 Task: Add the task  Integrate website with customer relationship management (CRM) systems to the section Code Standardization Sprint in the project AgileMission and add a Due Date to the respective task as 2024/05/14
Action: Mouse moved to (602, 536)
Screenshot: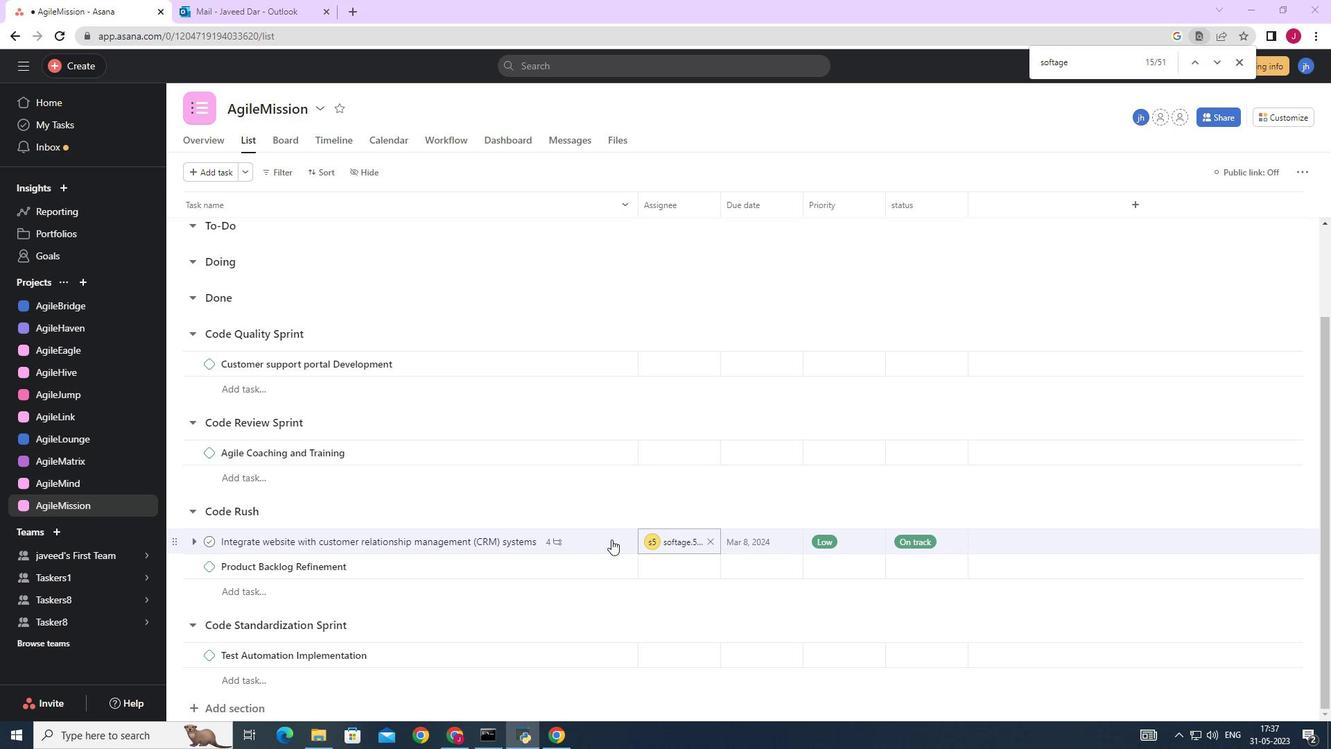 
Action: Mouse pressed left at (602, 536)
Screenshot: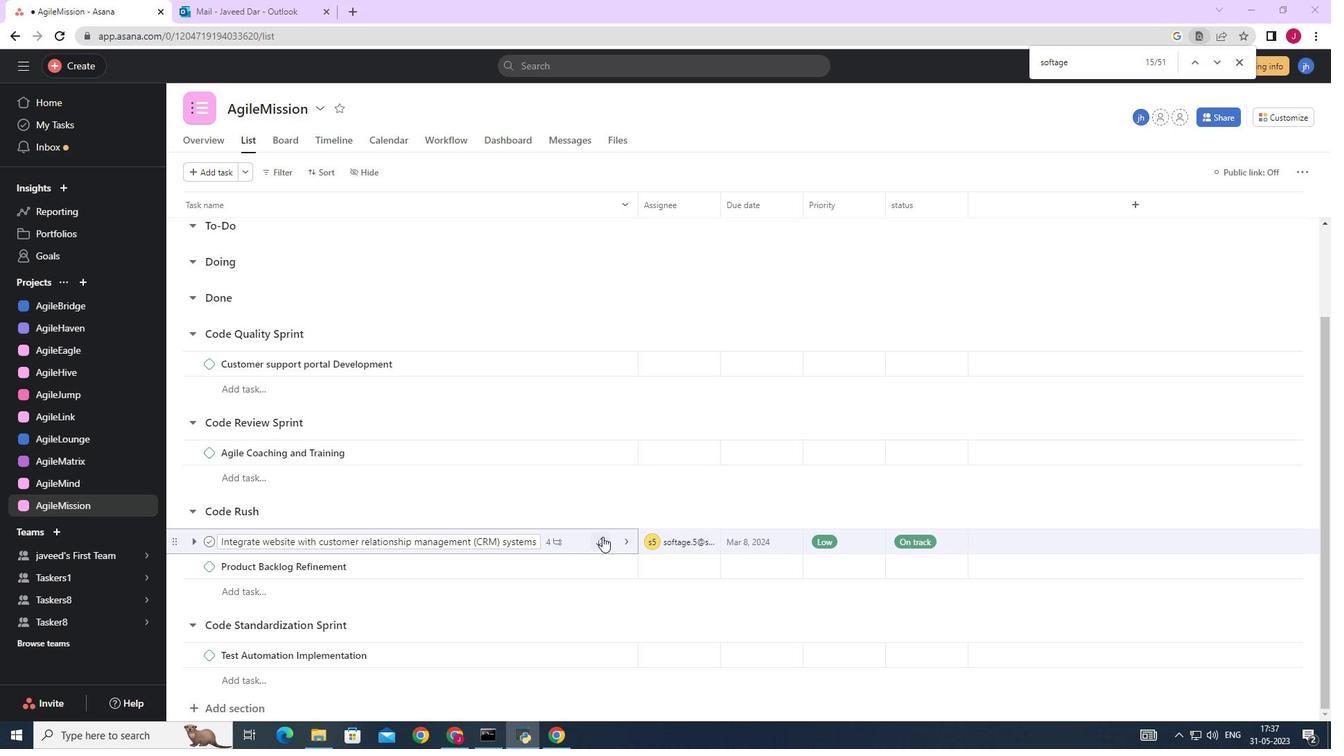 
Action: Mouse moved to (531, 511)
Screenshot: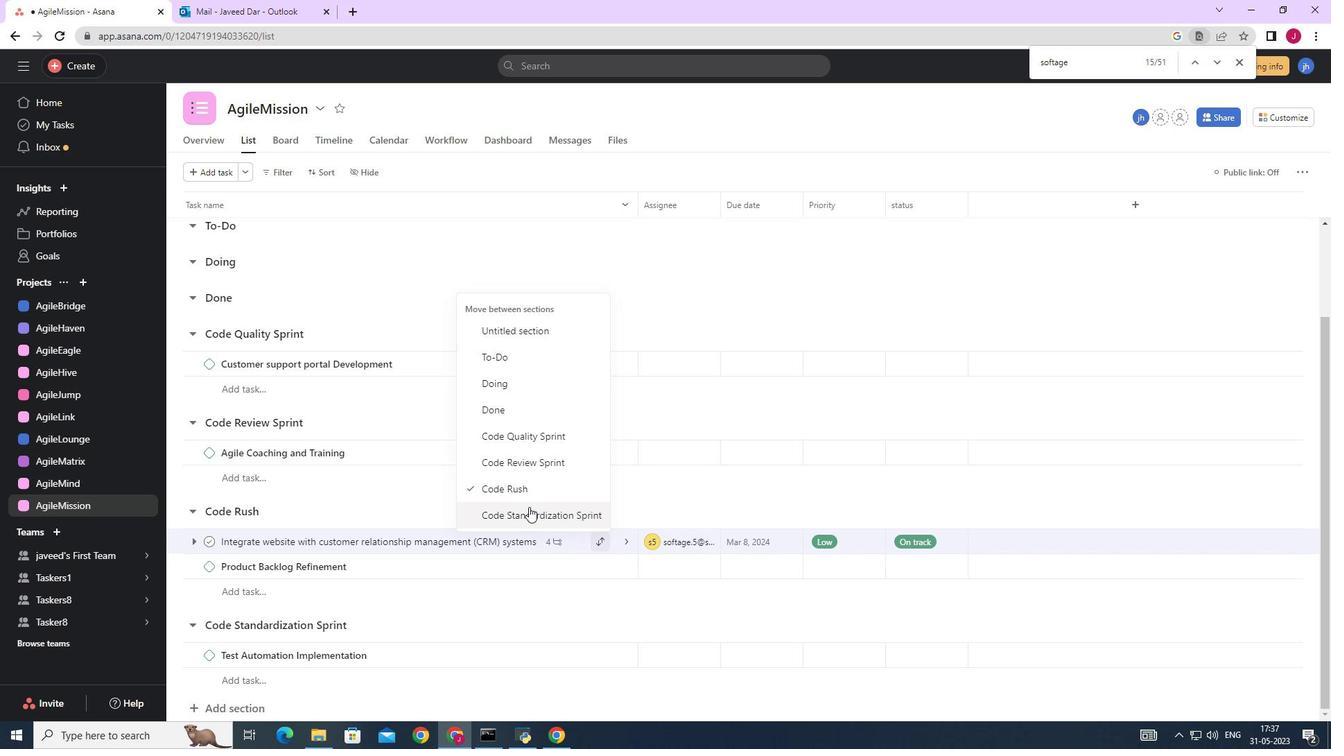 
Action: Mouse pressed left at (531, 511)
Screenshot: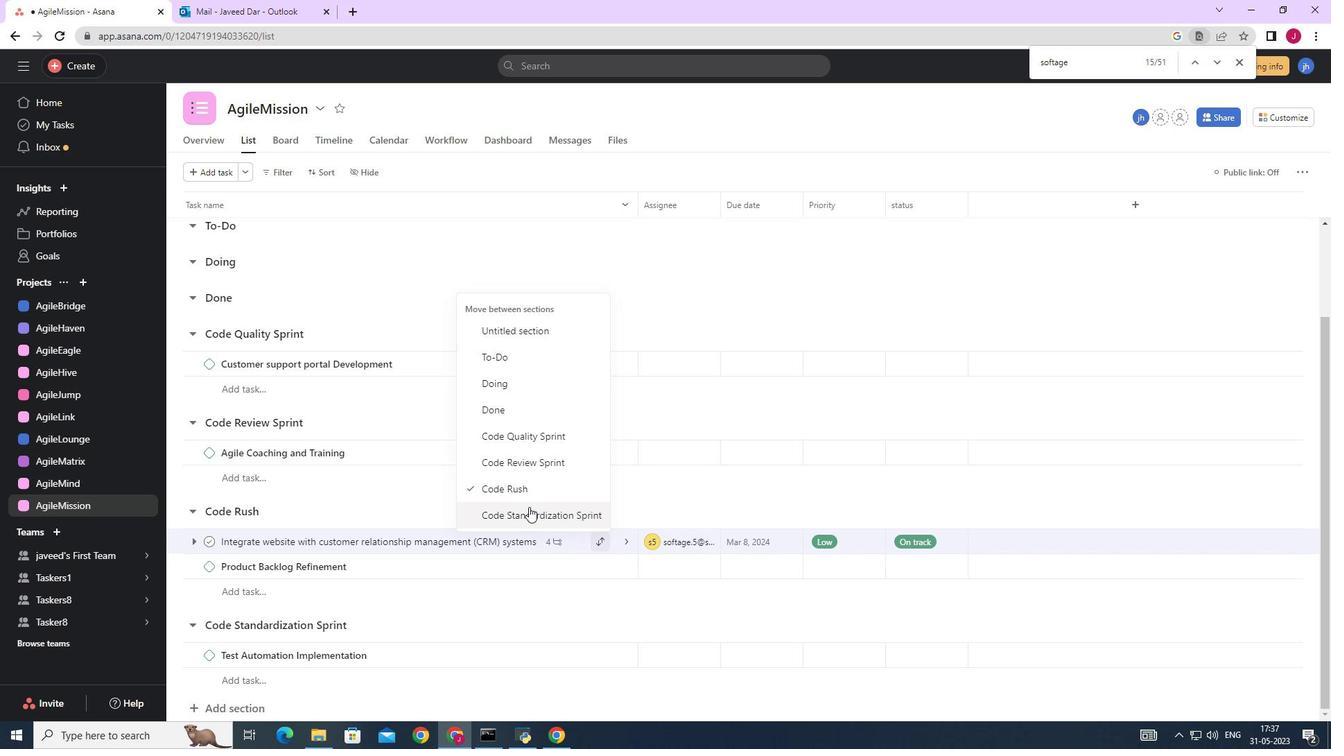 
Action: Mouse moved to (794, 626)
Screenshot: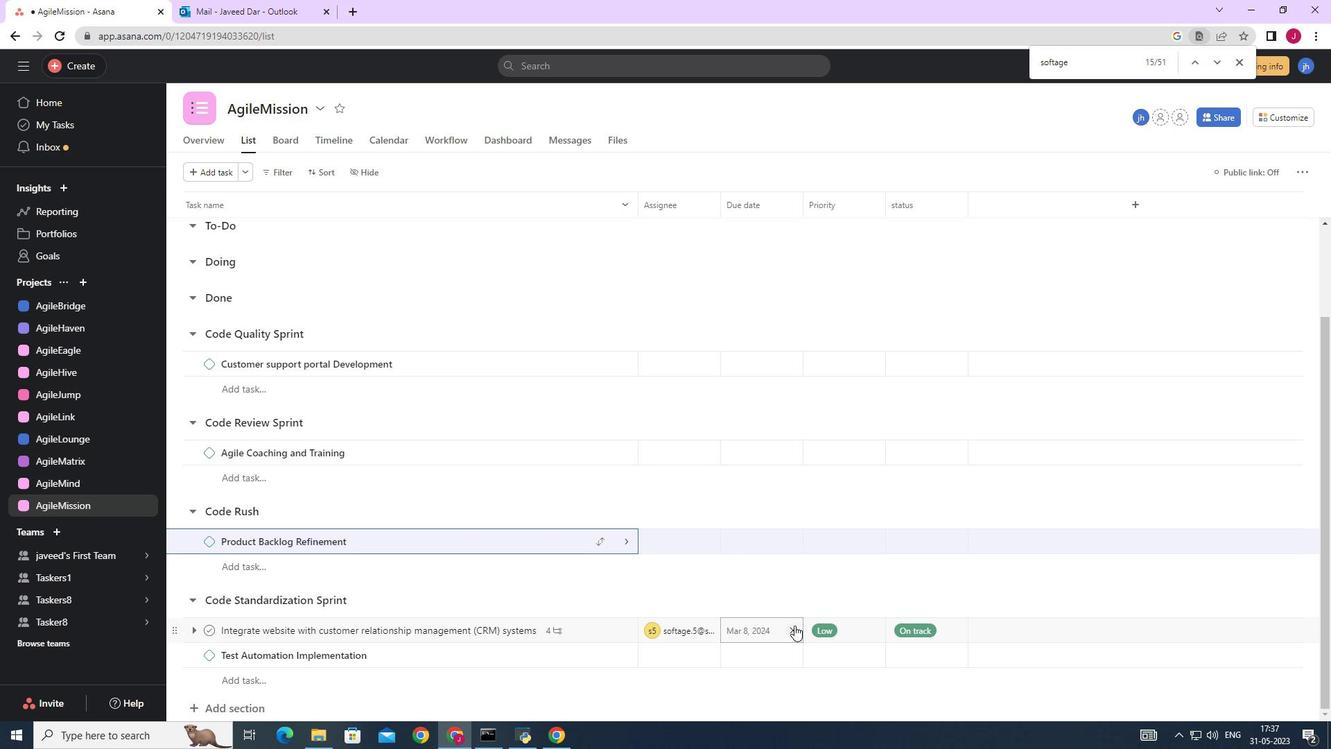 
Action: Mouse pressed left at (794, 626)
Screenshot: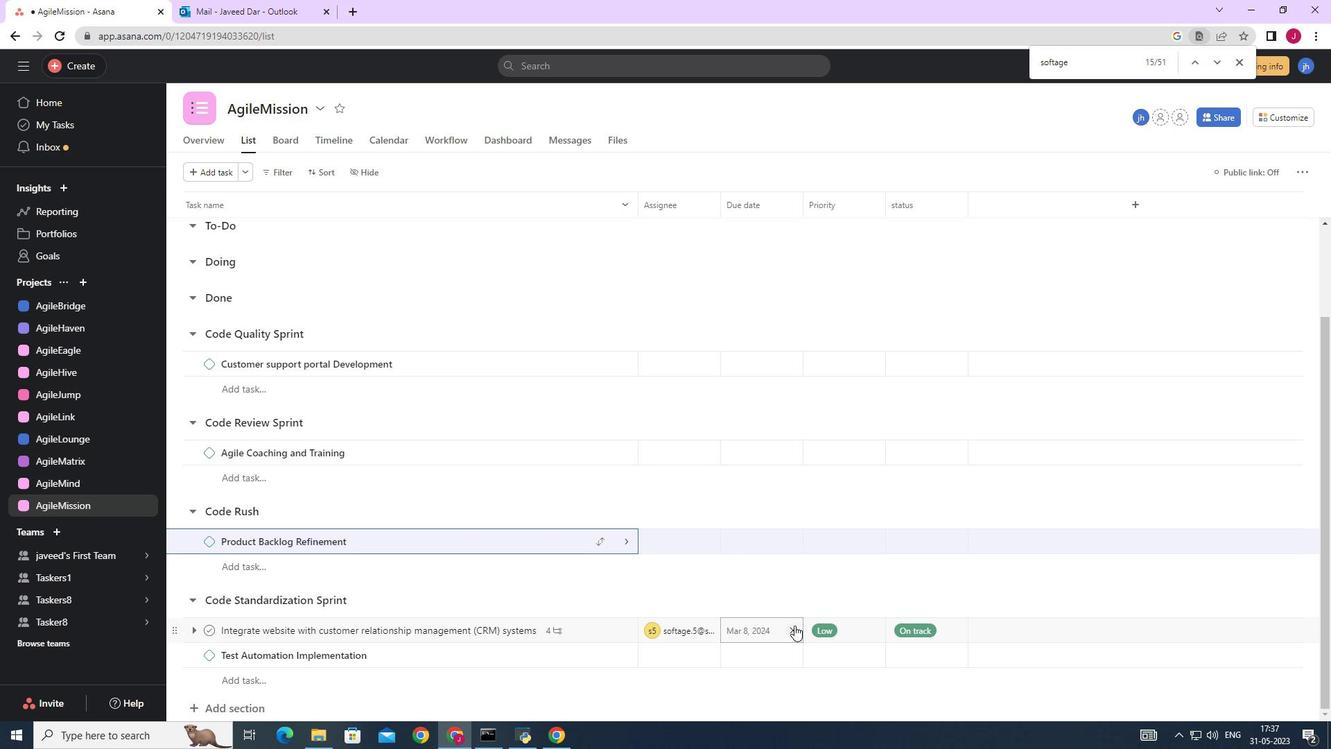 
Action: Mouse moved to (767, 629)
Screenshot: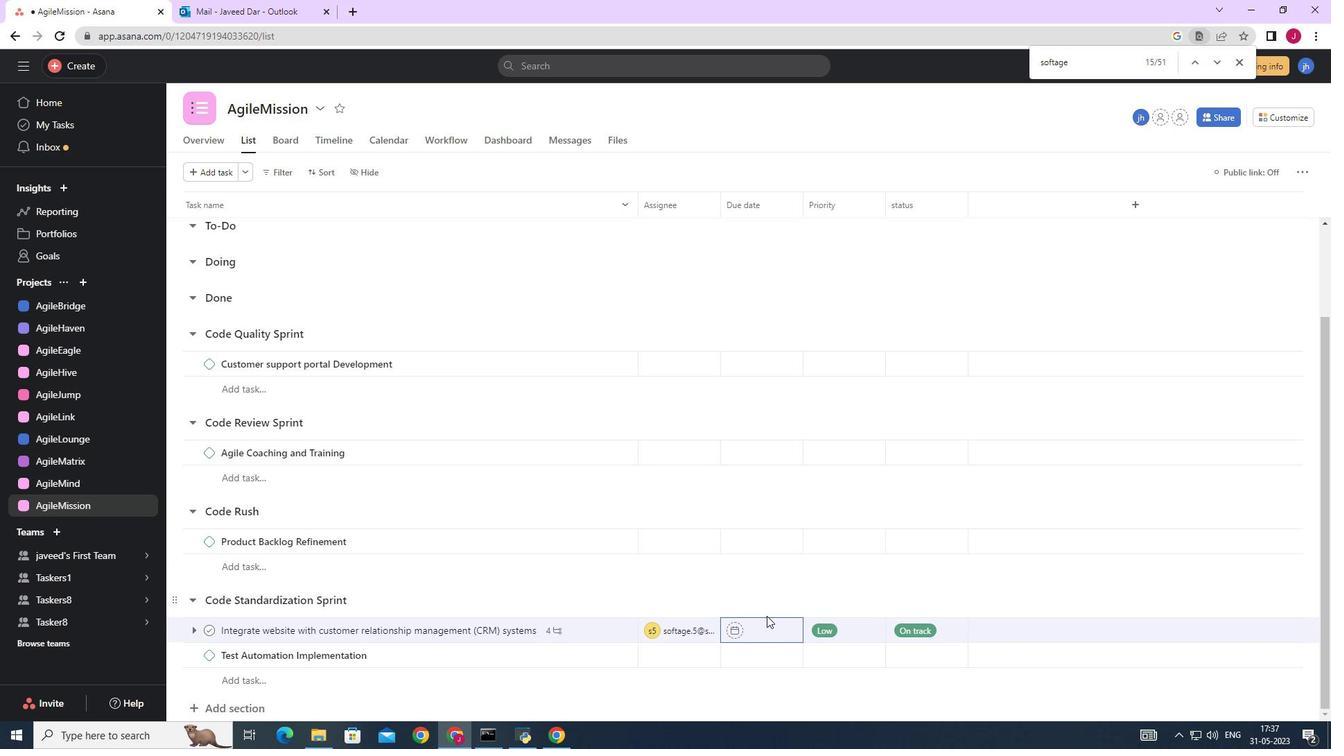 
Action: Mouse pressed left at (767, 629)
Screenshot: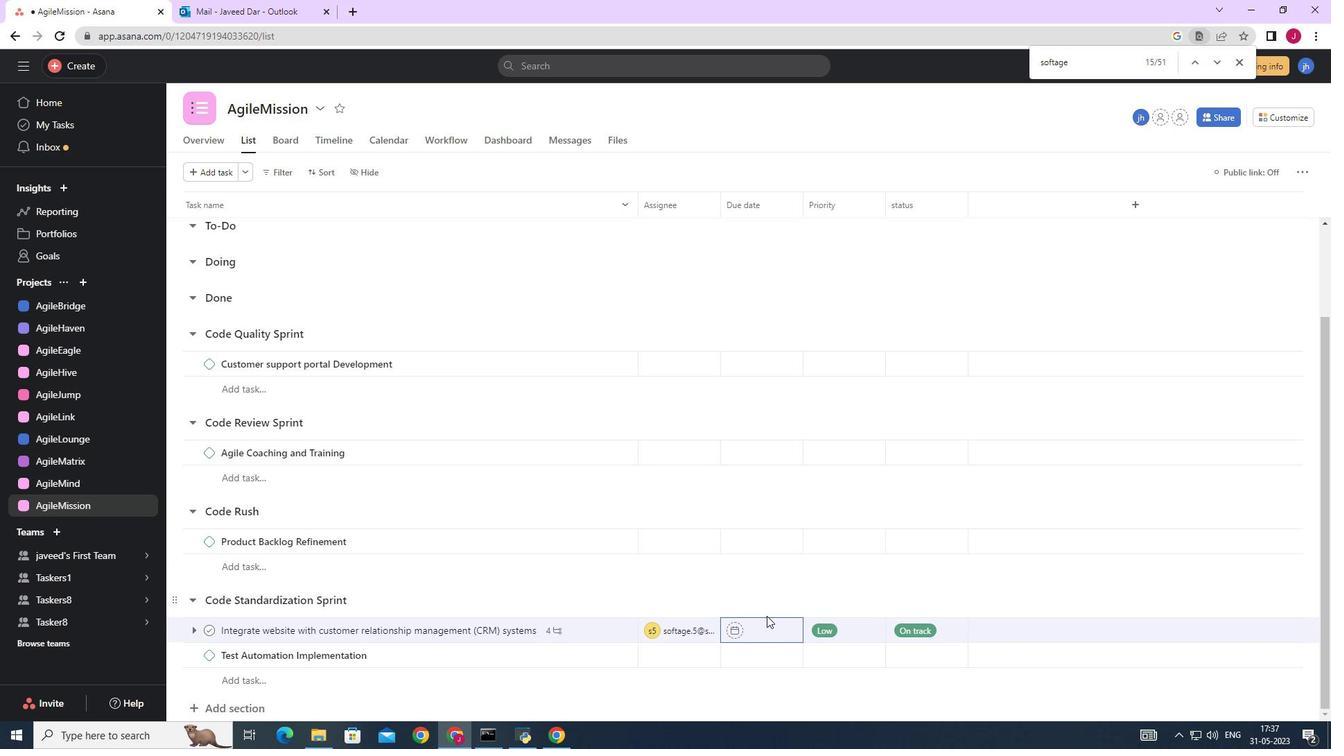 
Action: Mouse moved to (903, 409)
Screenshot: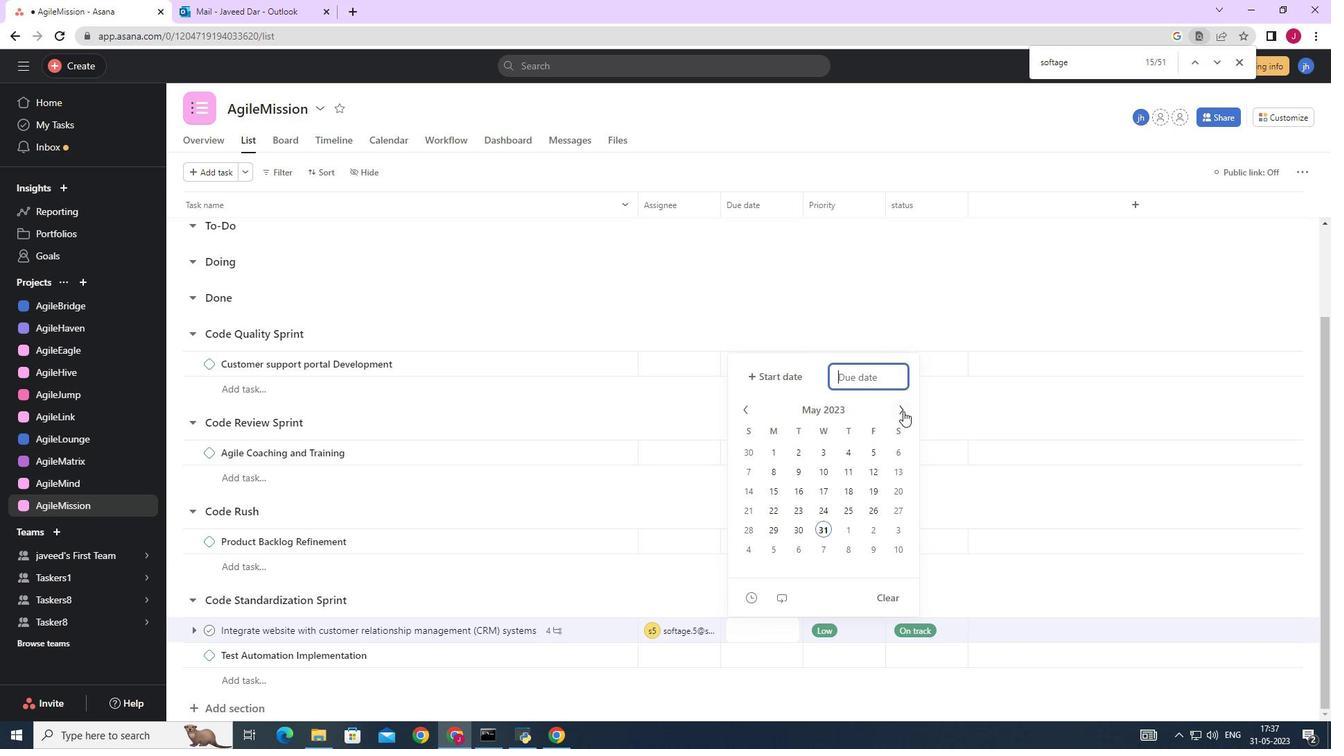 
Action: Mouse pressed left at (903, 409)
Screenshot: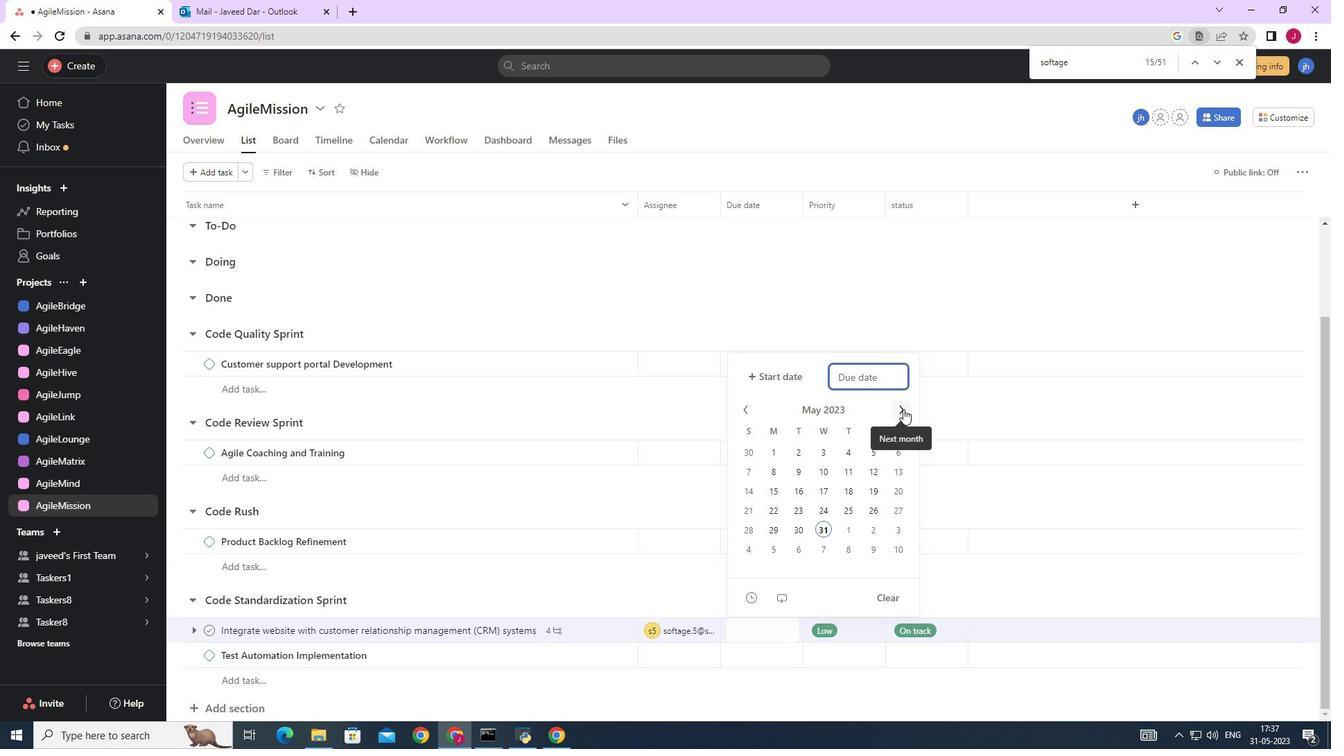 
Action: Mouse pressed left at (903, 409)
Screenshot: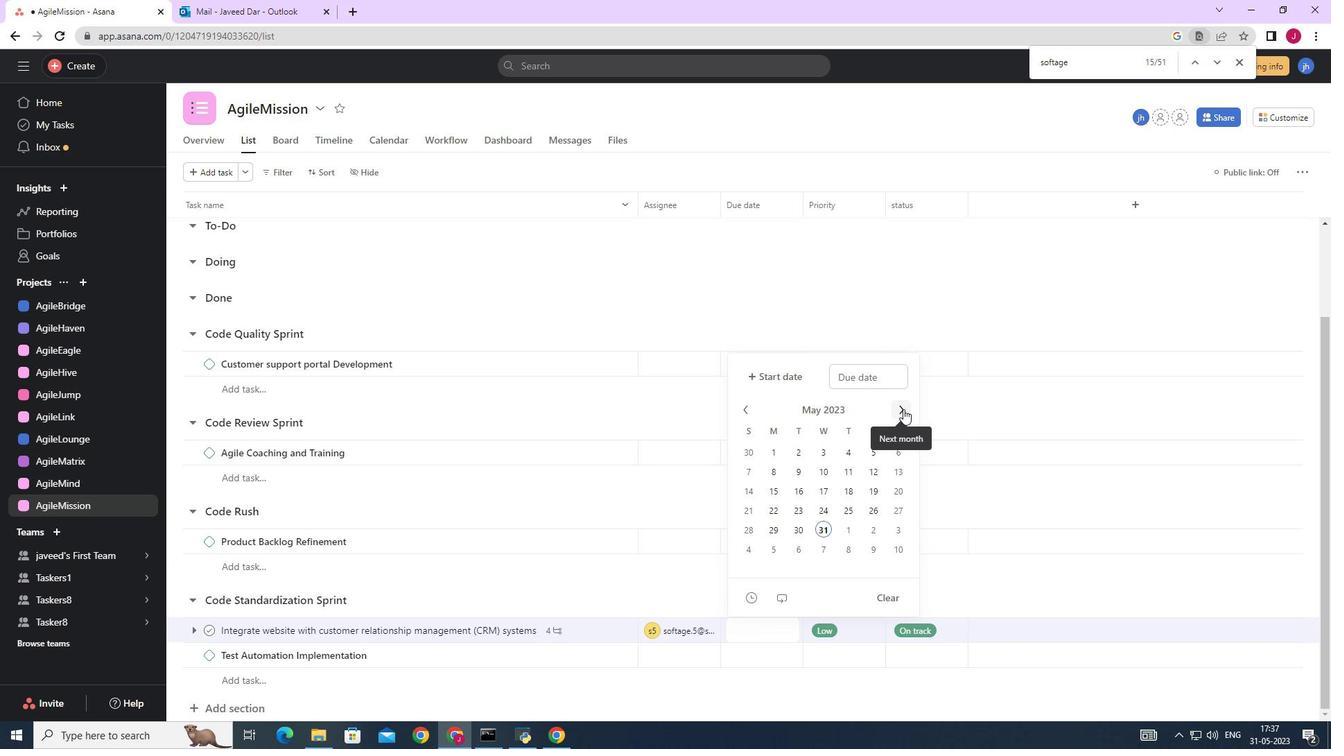 
Action: Mouse pressed left at (903, 409)
Screenshot: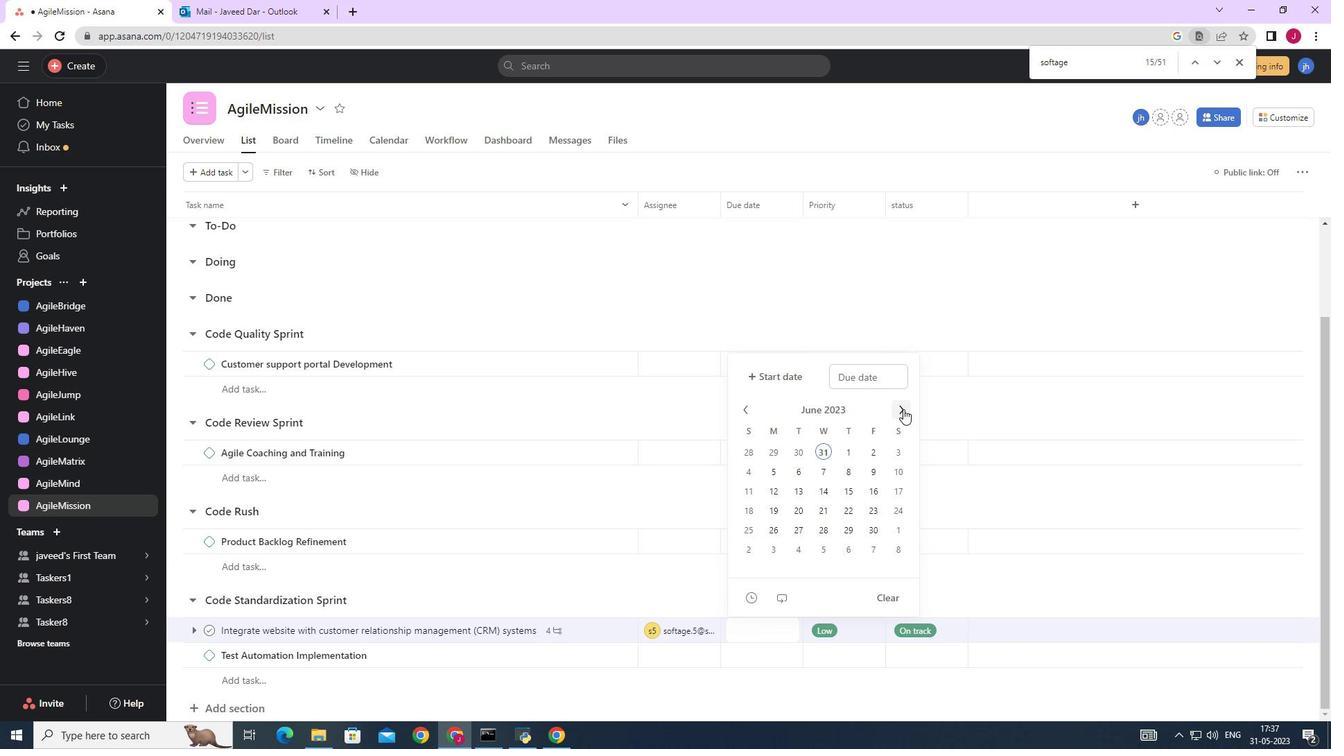 
Action: Mouse moved to (902, 409)
Screenshot: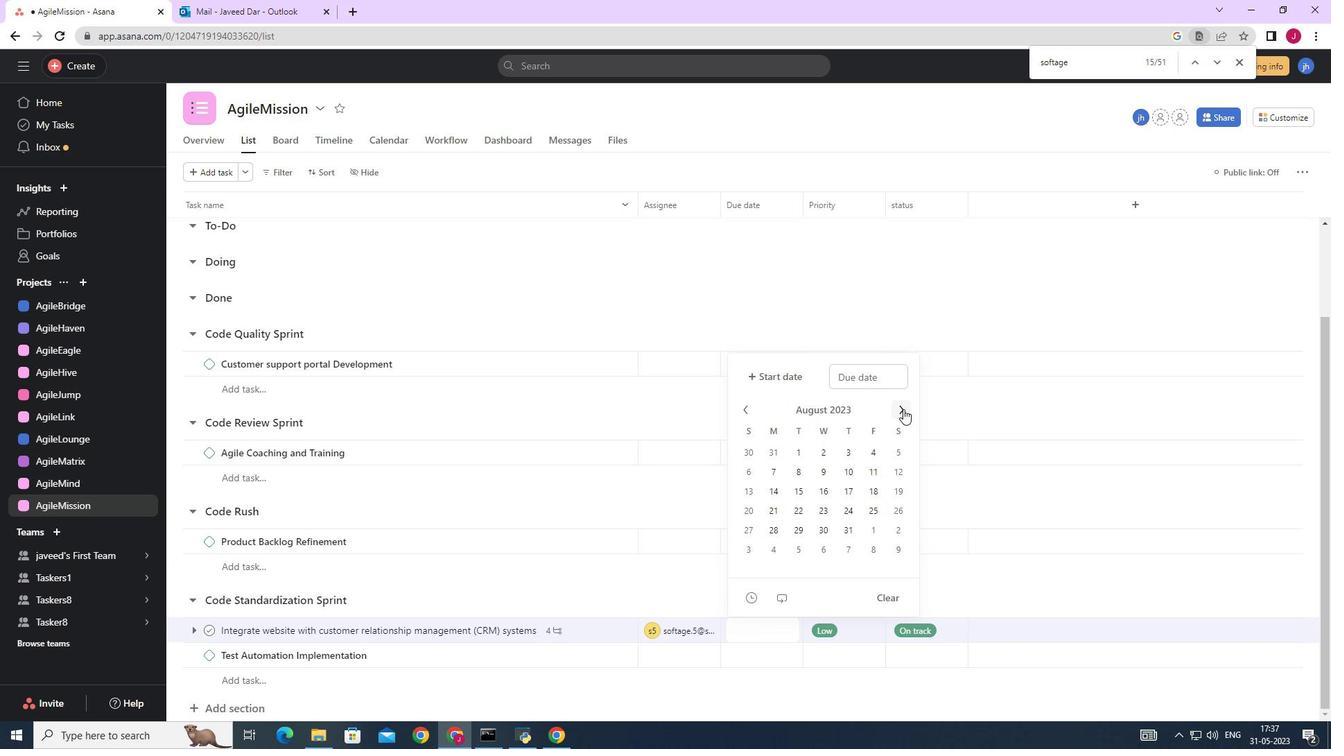 
Action: Mouse pressed left at (902, 409)
Screenshot: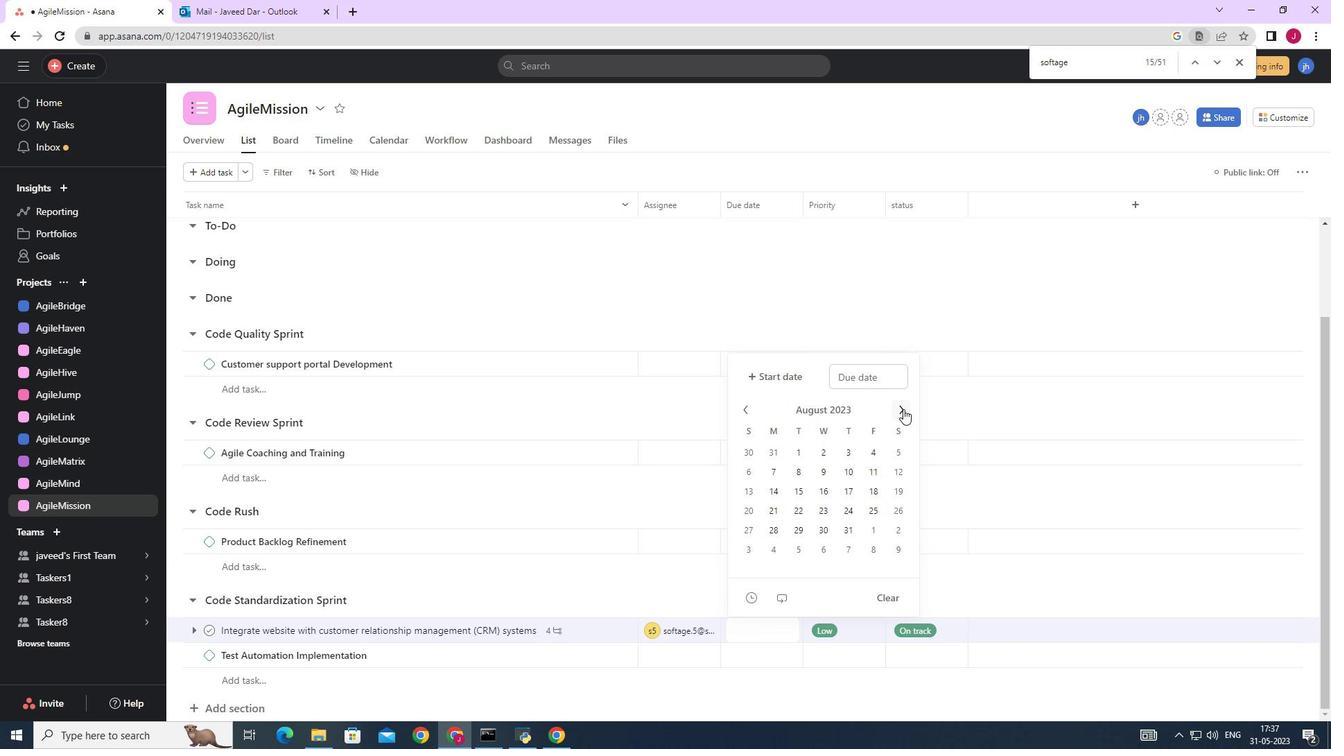 
Action: Mouse pressed left at (902, 409)
Screenshot: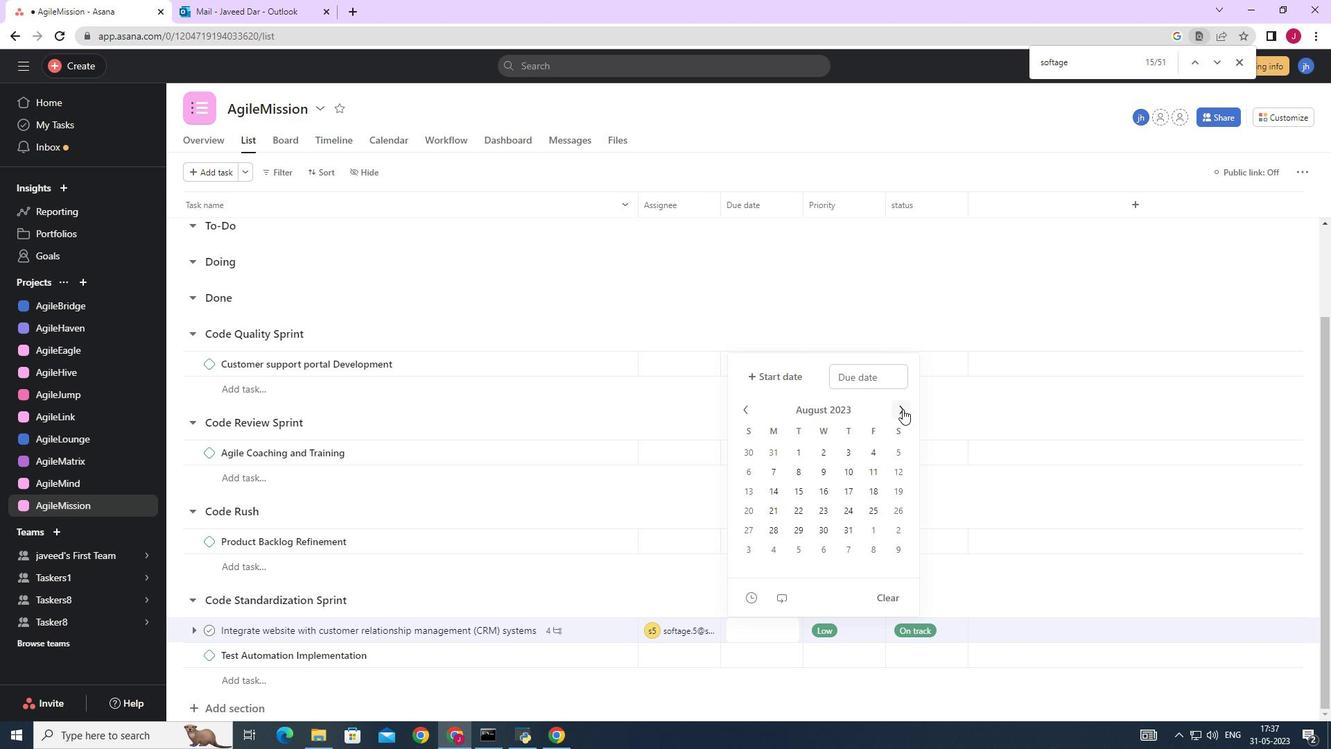 
Action: Mouse pressed left at (902, 409)
Screenshot: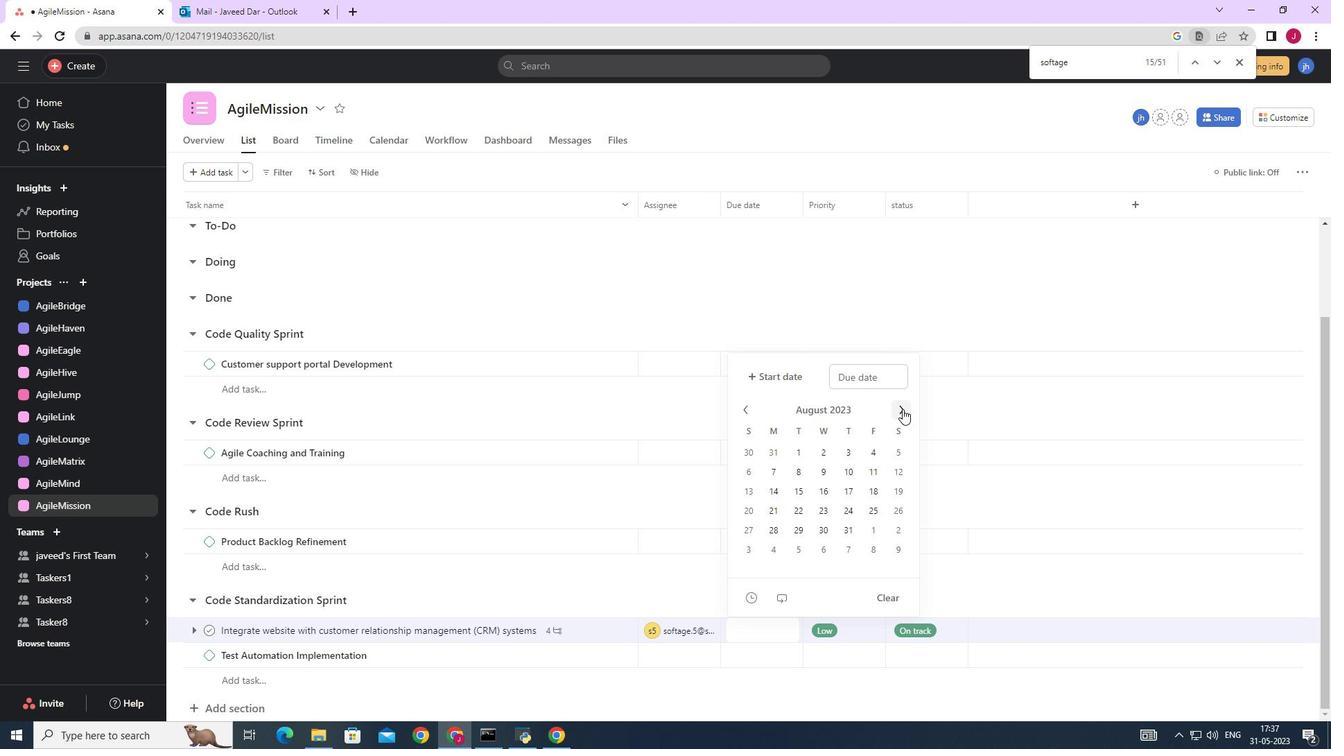 
Action: Mouse moved to (900, 411)
Screenshot: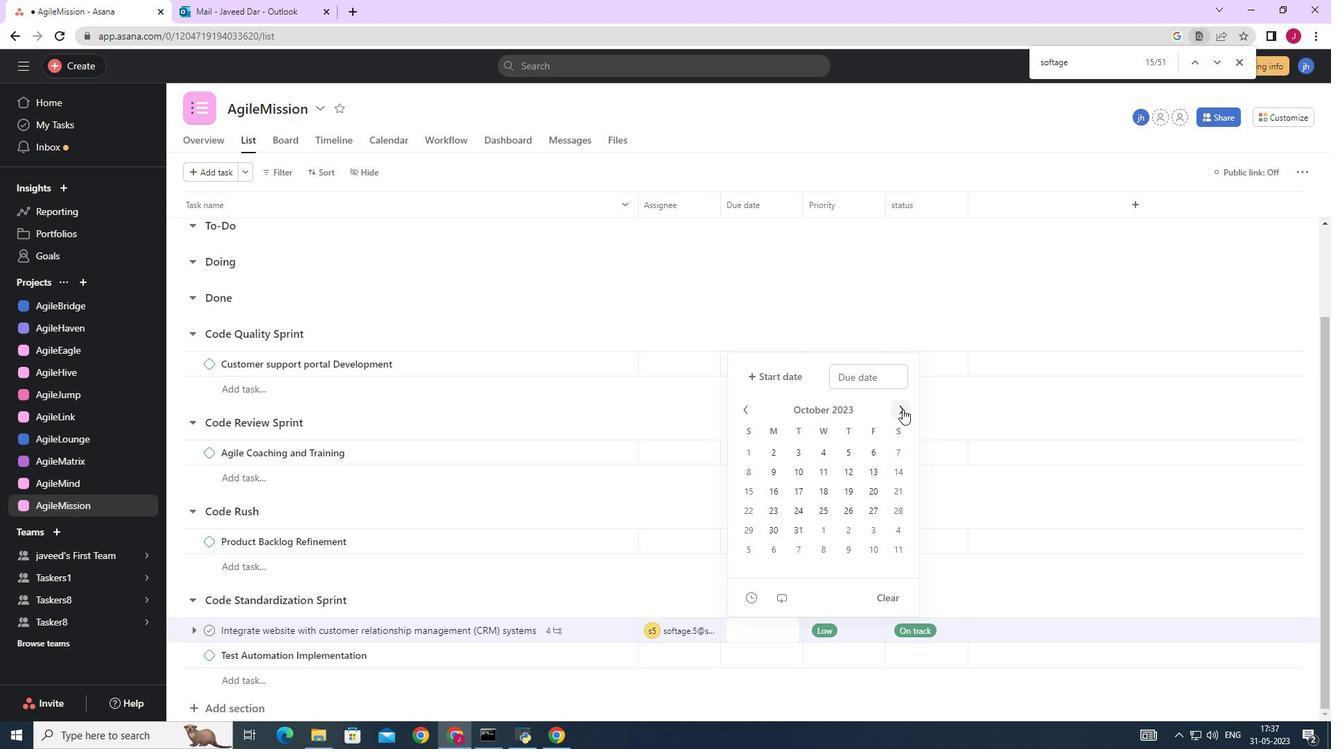 
Action: Mouse pressed left at (900, 411)
Screenshot: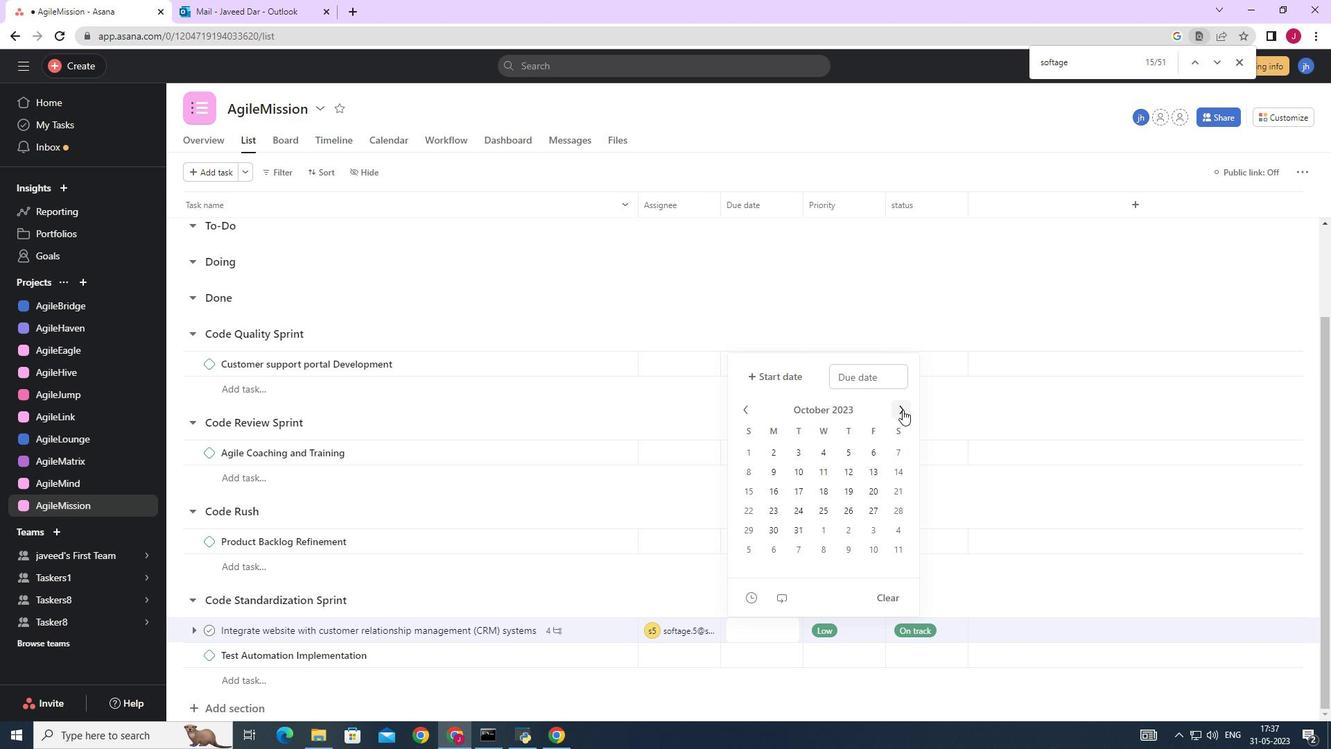 
Action: Mouse pressed left at (900, 411)
Screenshot: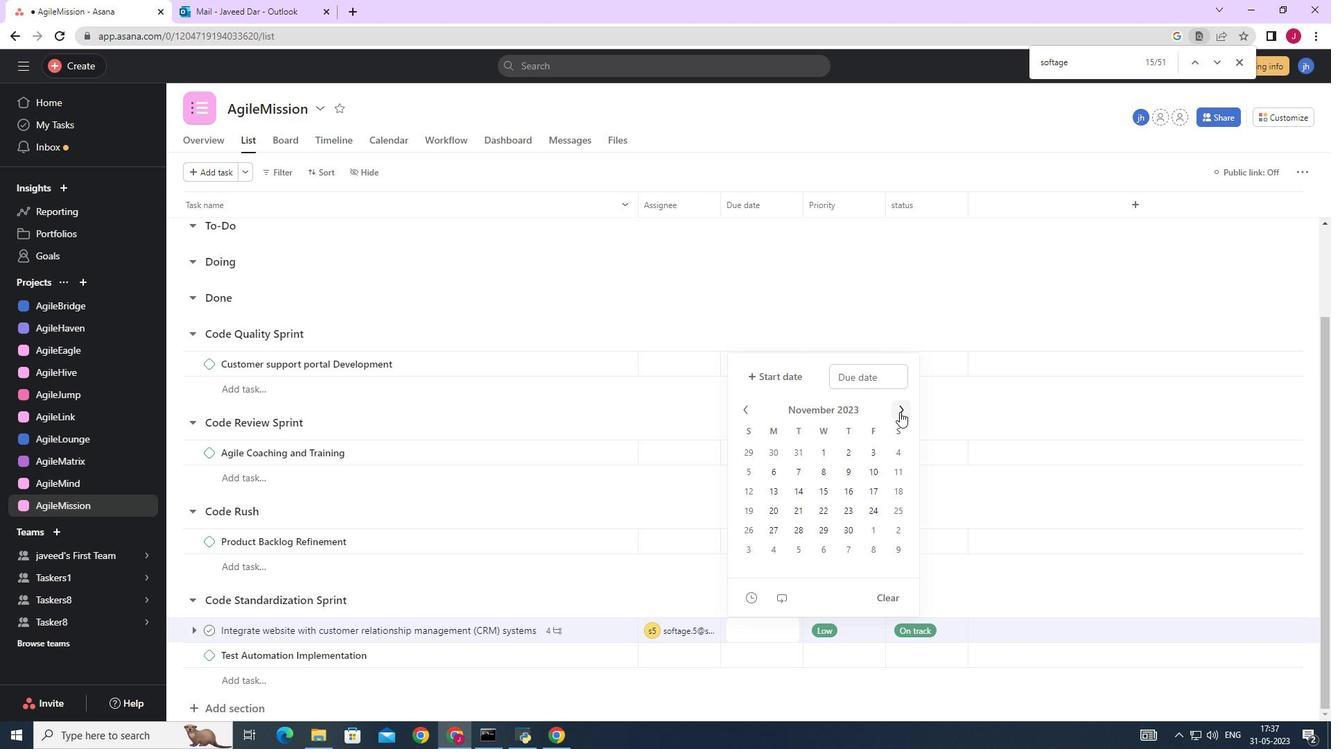 
Action: Mouse moved to (898, 413)
Screenshot: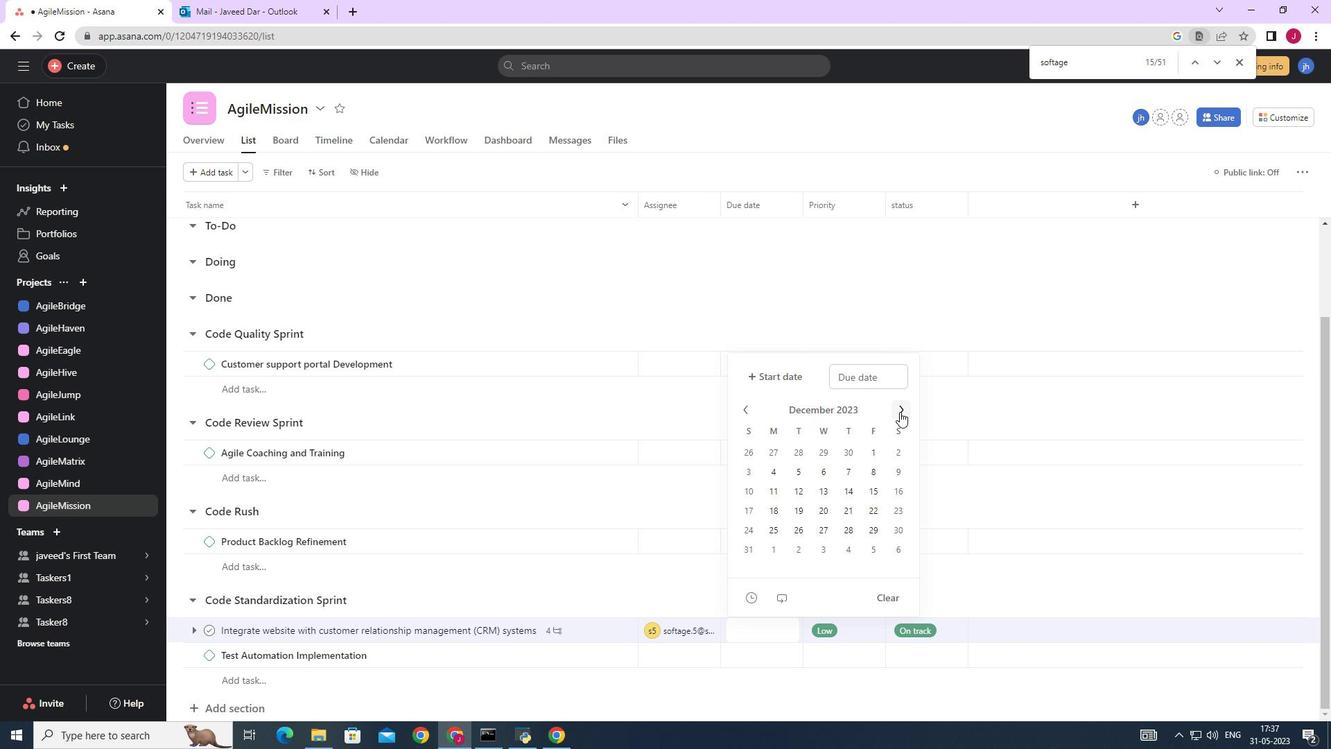 
Action: Mouse pressed left at (898, 413)
Screenshot: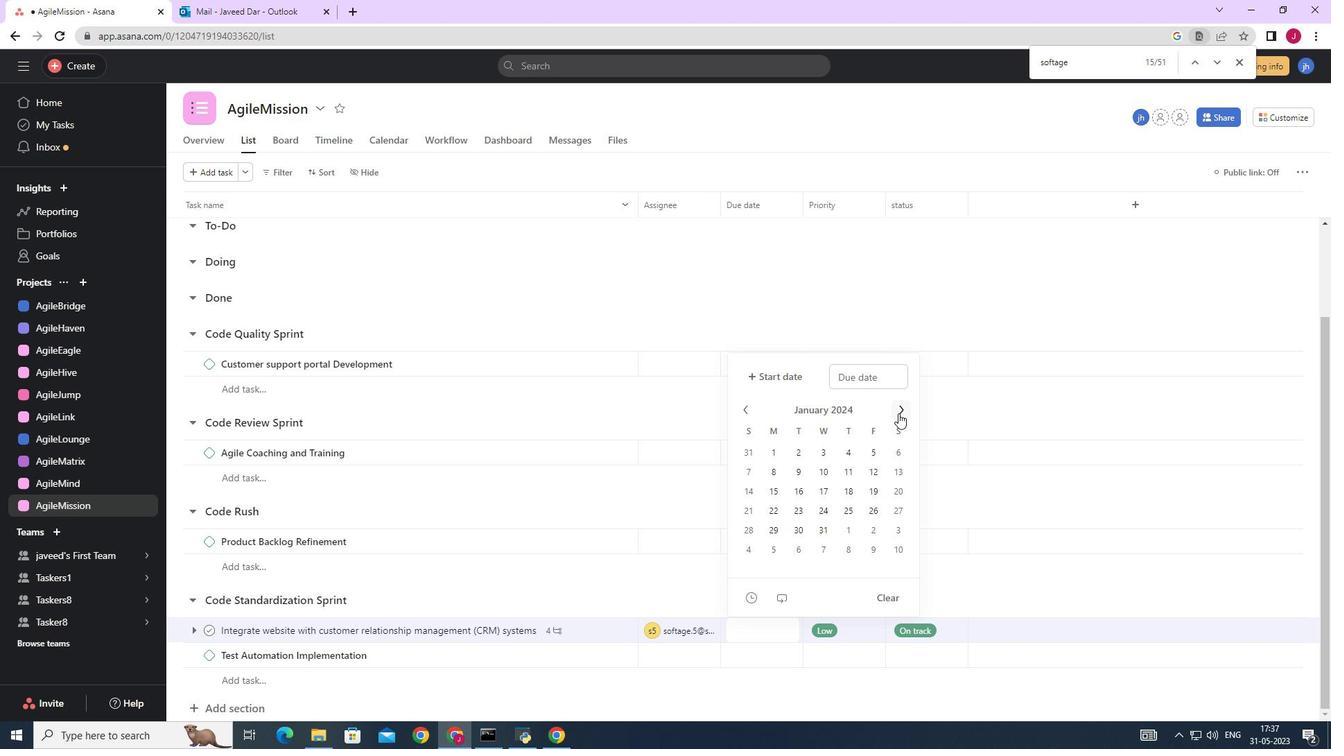 
Action: Mouse pressed left at (898, 413)
Screenshot: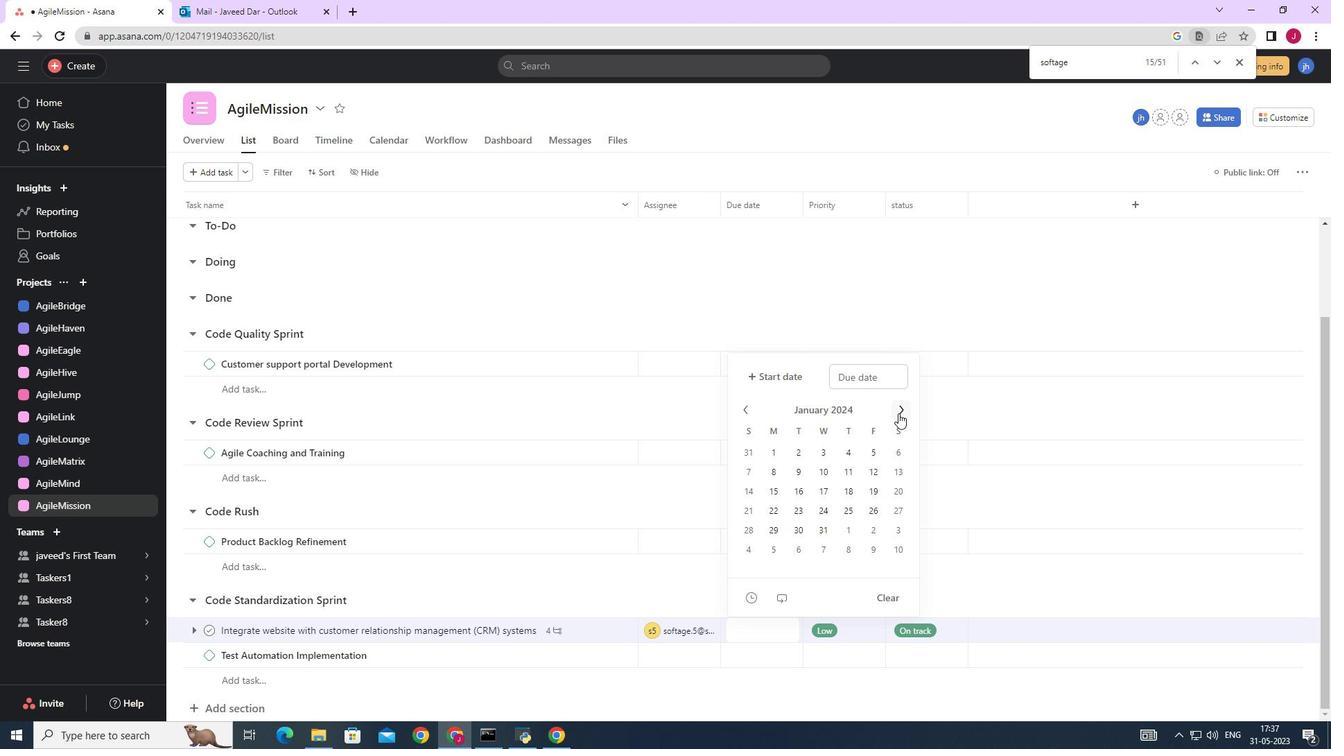 
Action: Mouse pressed left at (898, 413)
Screenshot: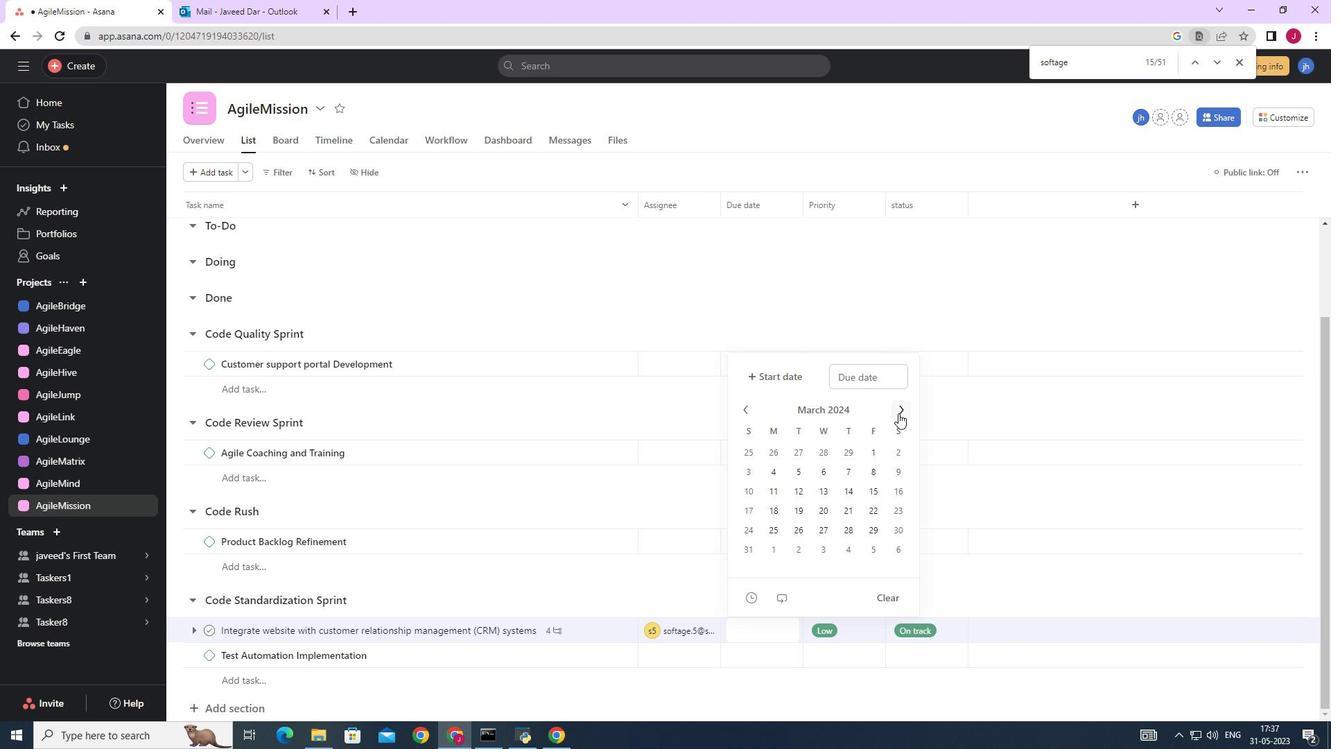 
Action: Mouse pressed left at (898, 413)
Screenshot: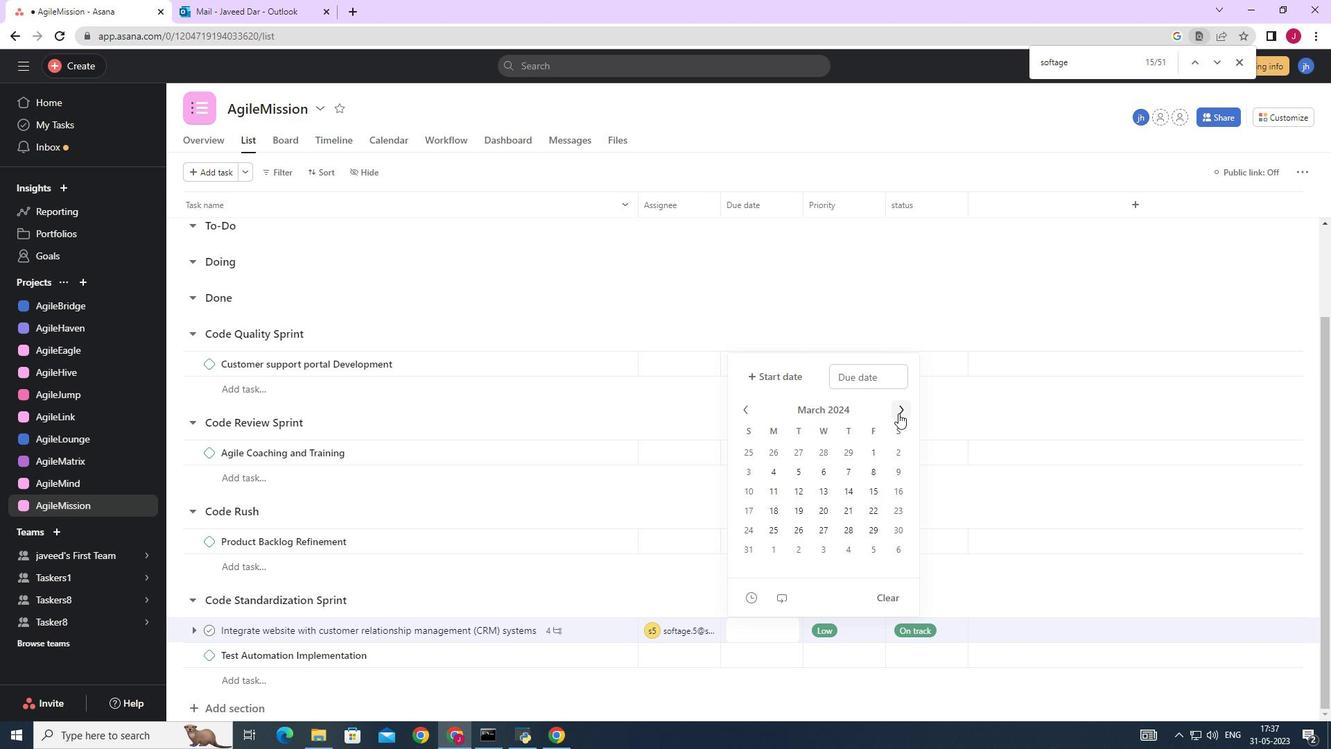 
Action: Mouse moved to (803, 484)
Screenshot: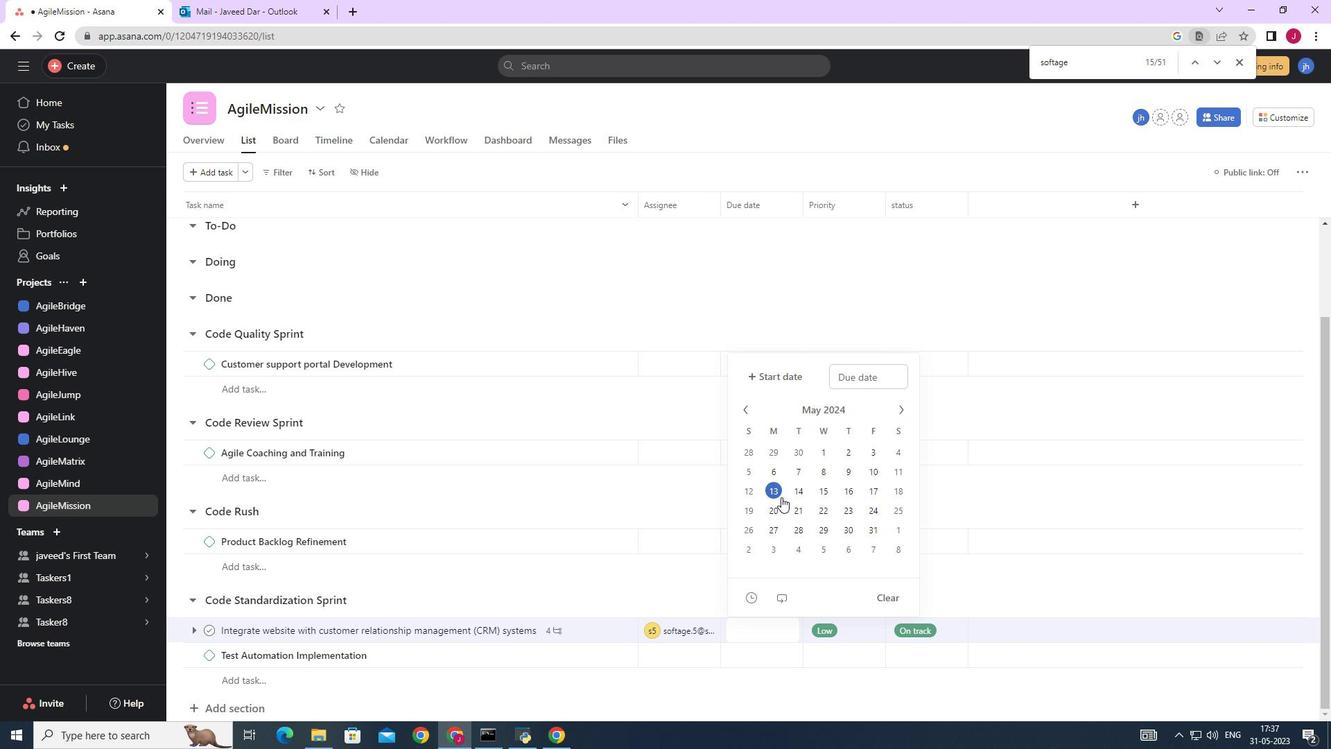 
Action: Mouse pressed left at (803, 484)
Screenshot: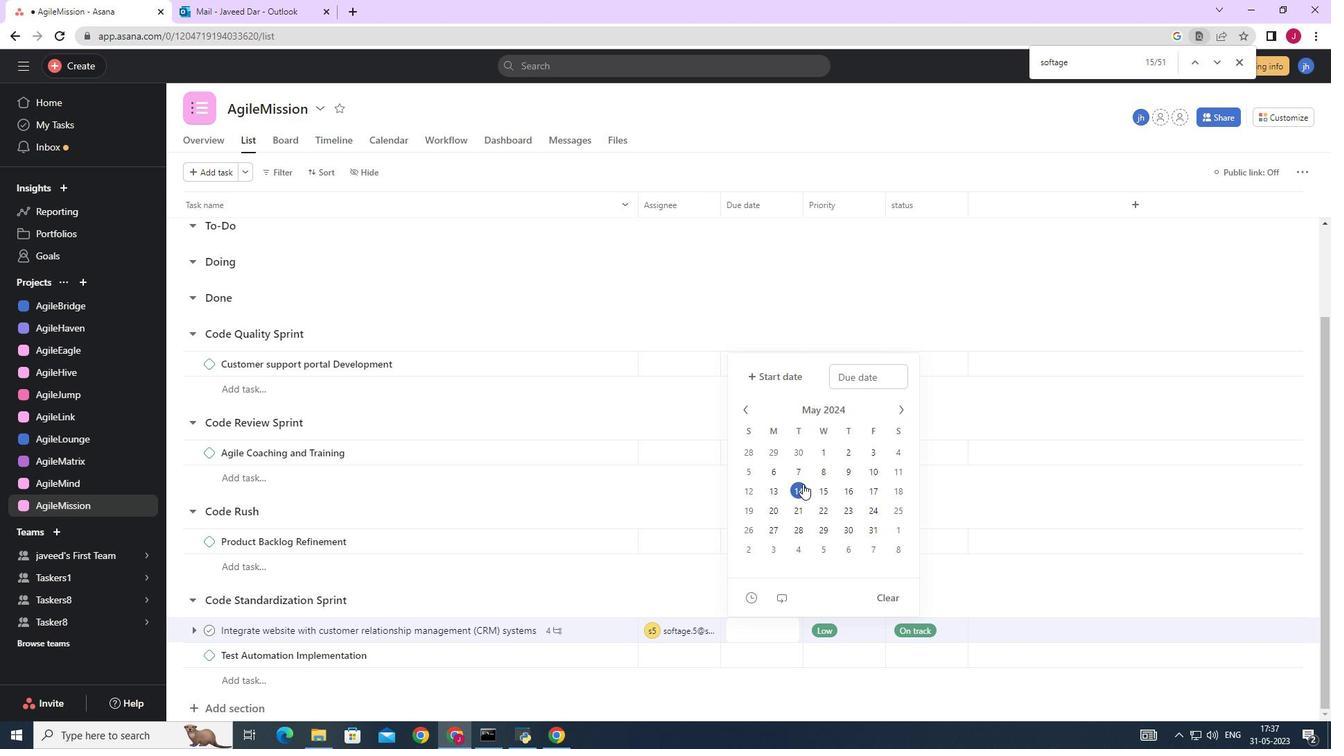 
Action: Mouse moved to (1013, 307)
Screenshot: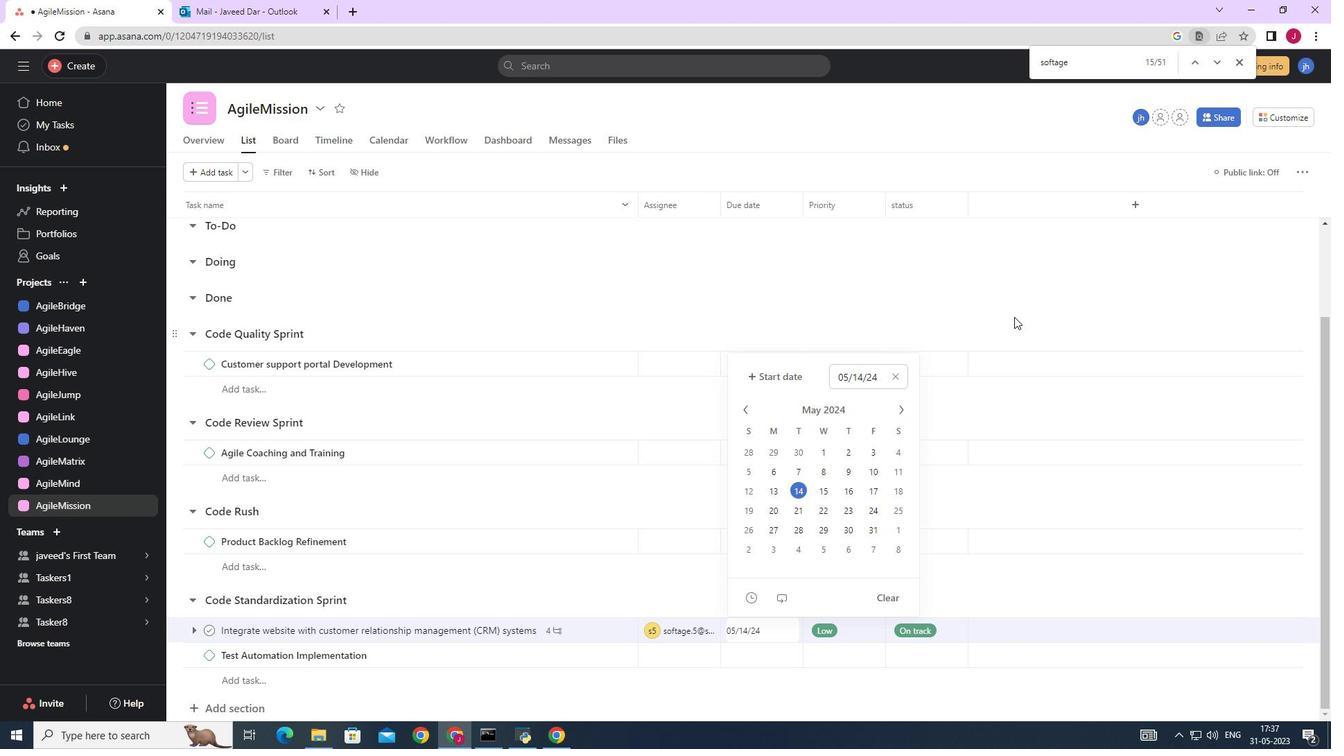 
Action: Mouse pressed left at (1013, 307)
Screenshot: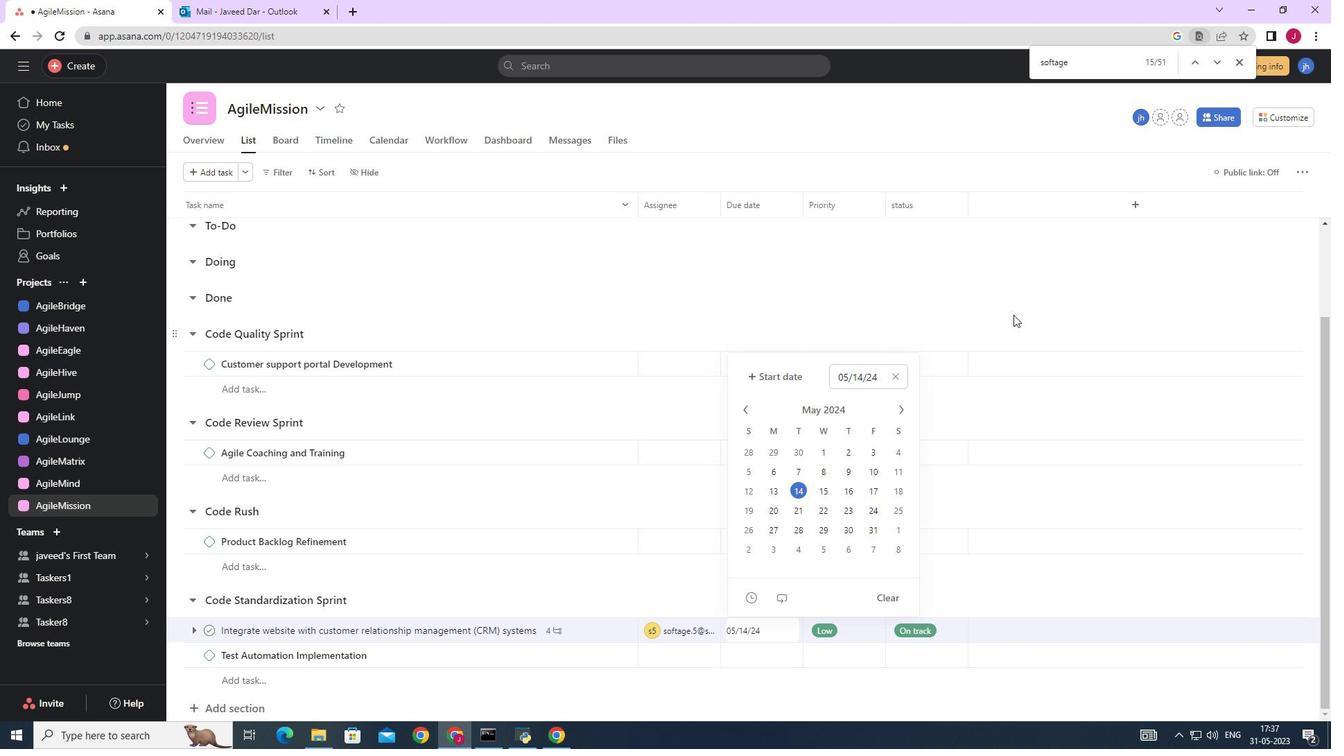 
Action: Mouse moved to (973, 324)
Screenshot: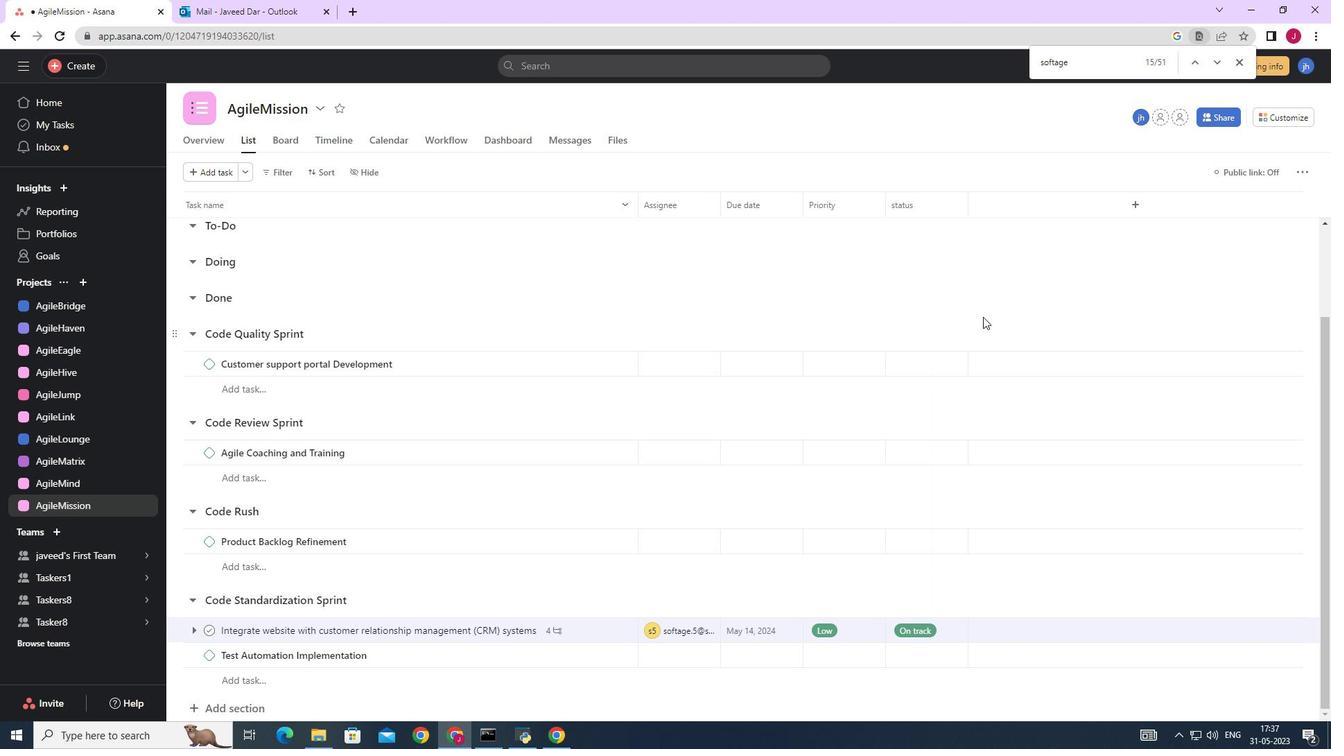 
